 Task: Use the formula "XIRR" in spreadsheet "Project portfolio".
Action: Mouse pressed left at (241, 243)
Screenshot: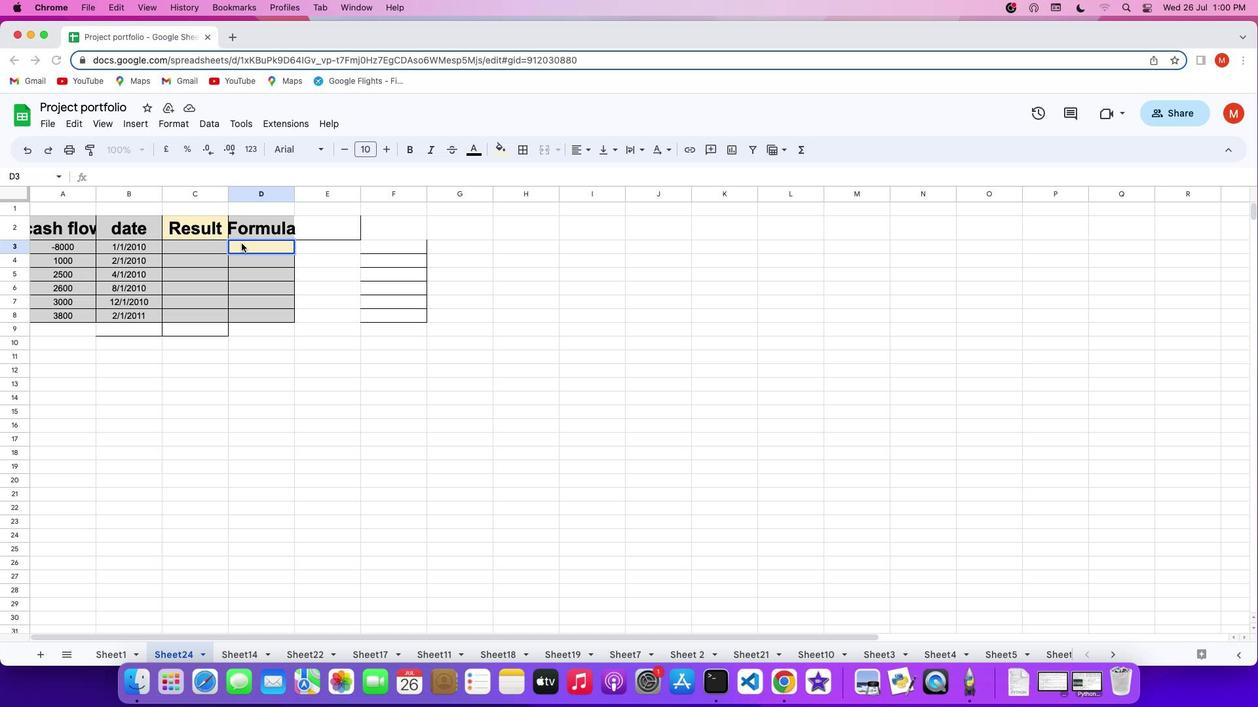 
Action: Mouse pressed left at (241, 243)
Screenshot: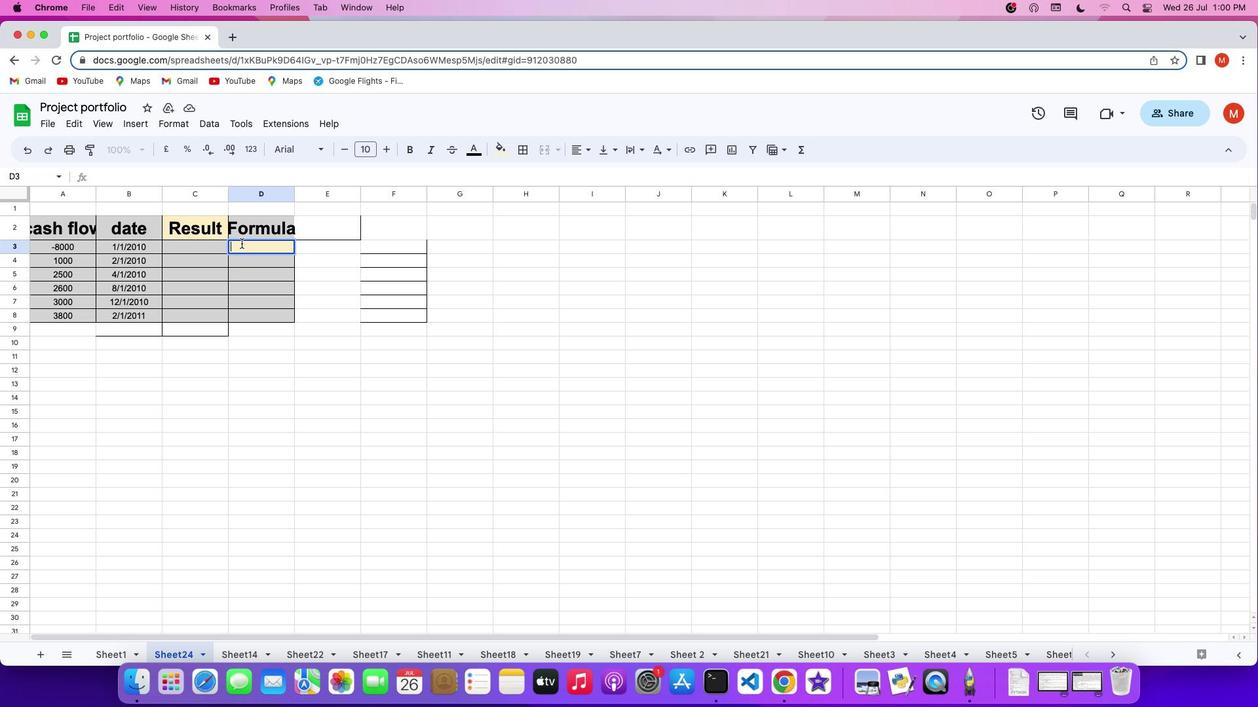
Action: Mouse moved to (241, 245)
Screenshot: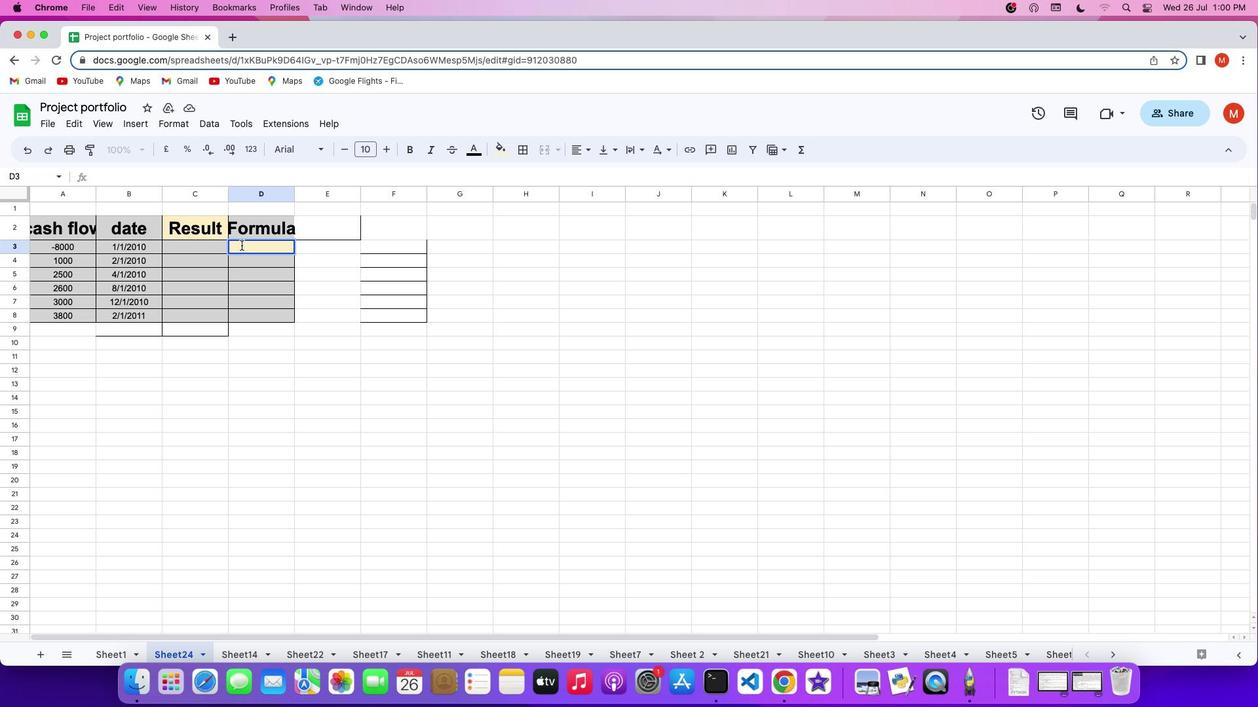 
Action: Key pressed '='
Screenshot: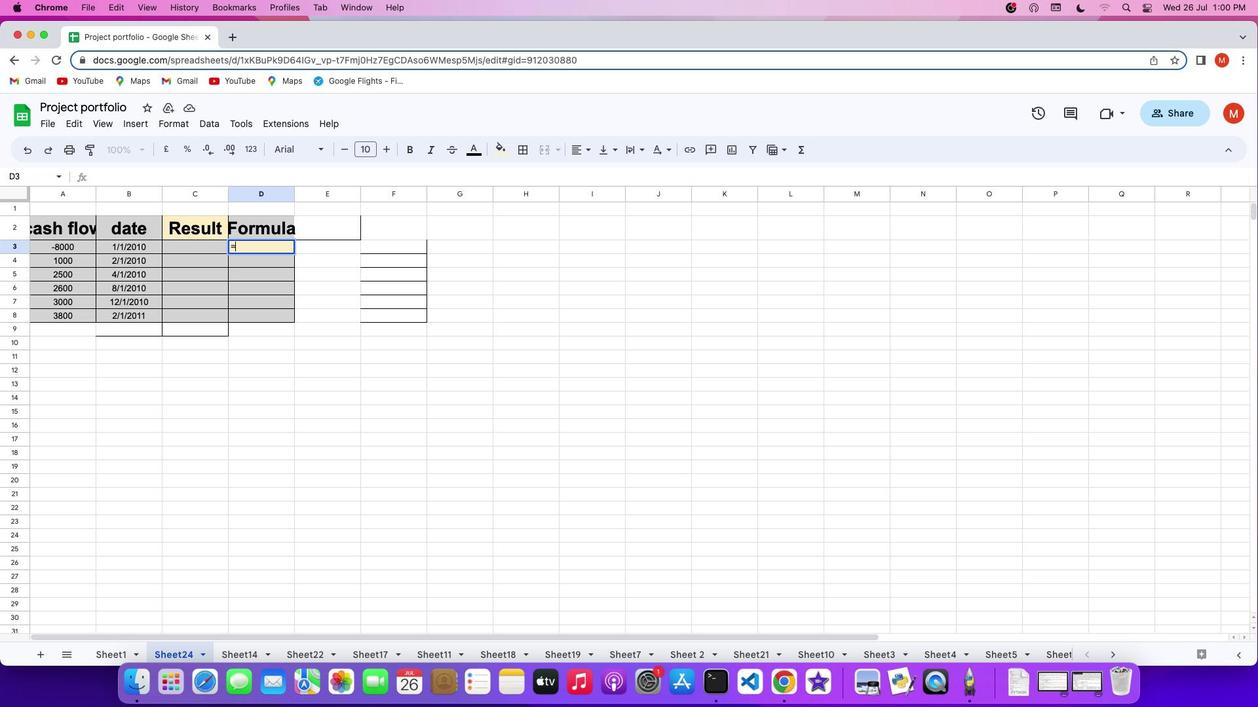
Action: Mouse moved to (800, 154)
Screenshot: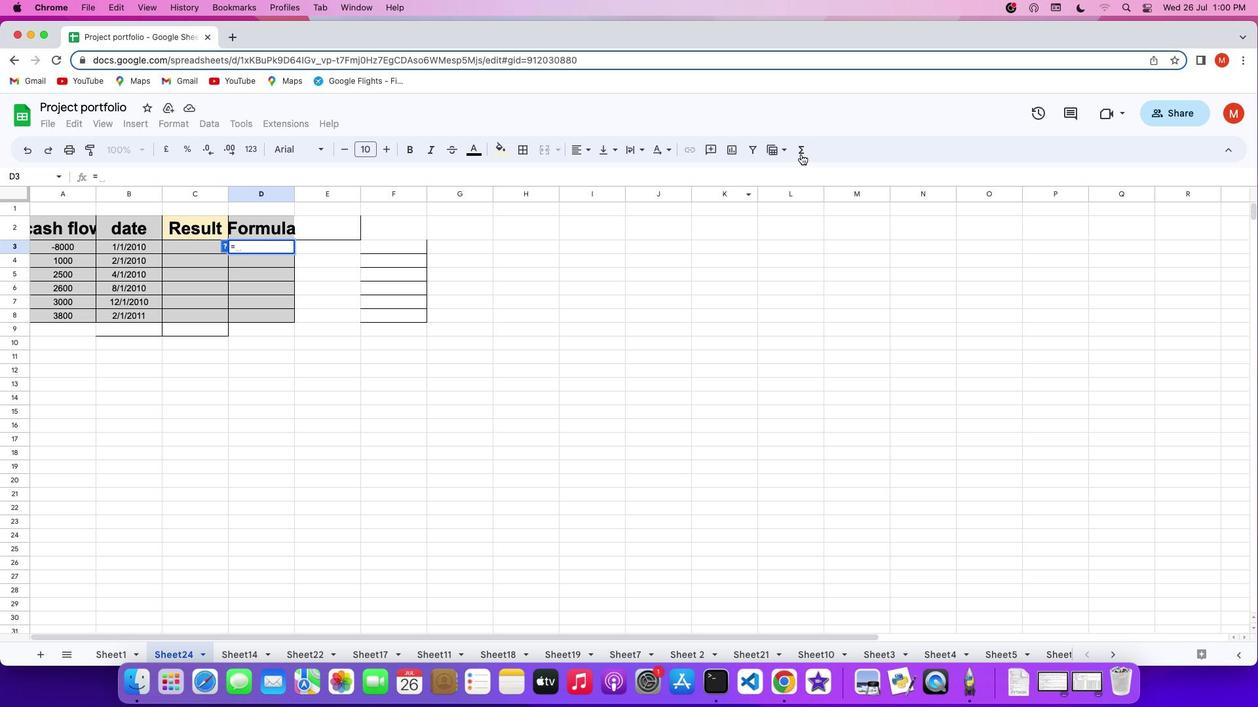 
Action: Mouse pressed left at (800, 154)
Screenshot: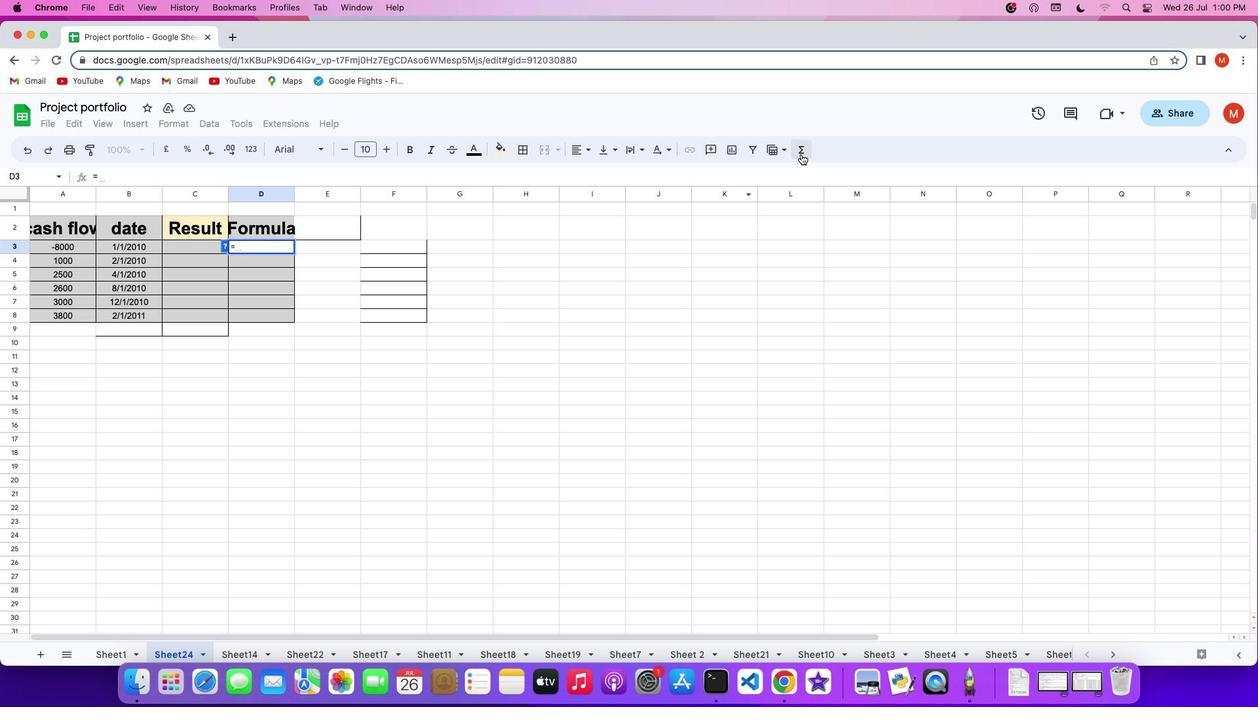 
Action: Mouse moved to (1002, 549)
Screenshot: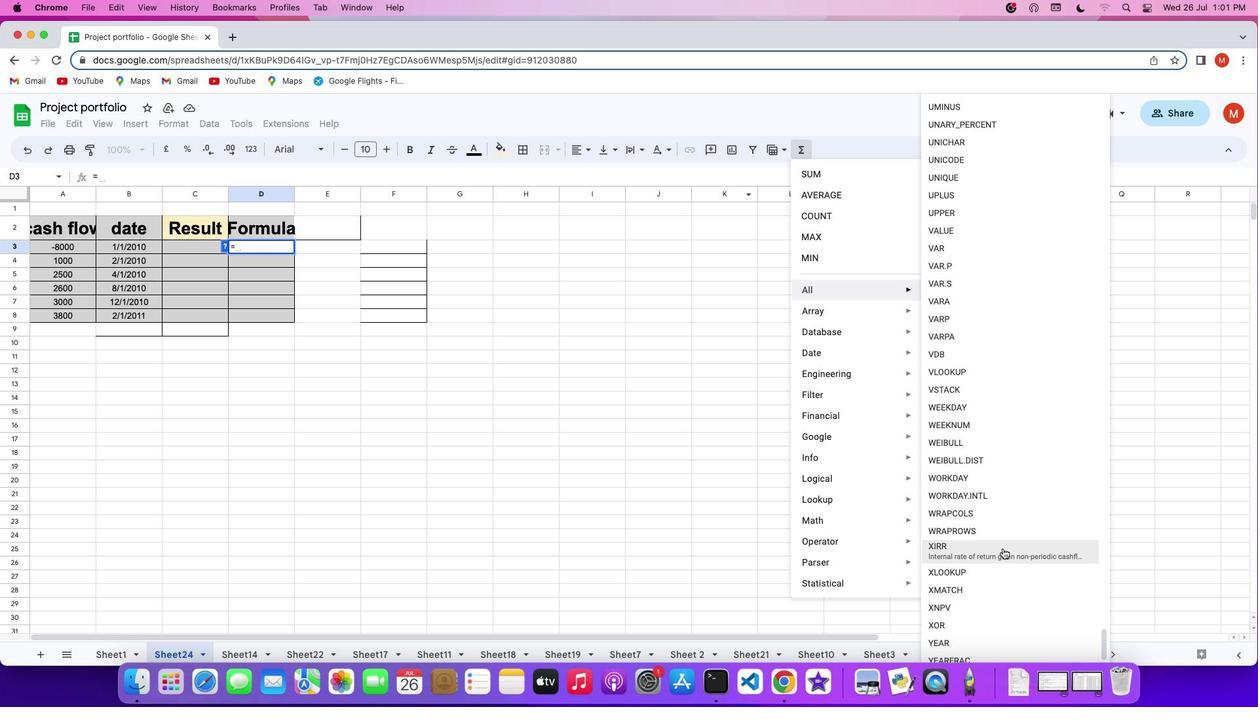 
Action: Mouse pressed left at (1002, 549)
Screenshot: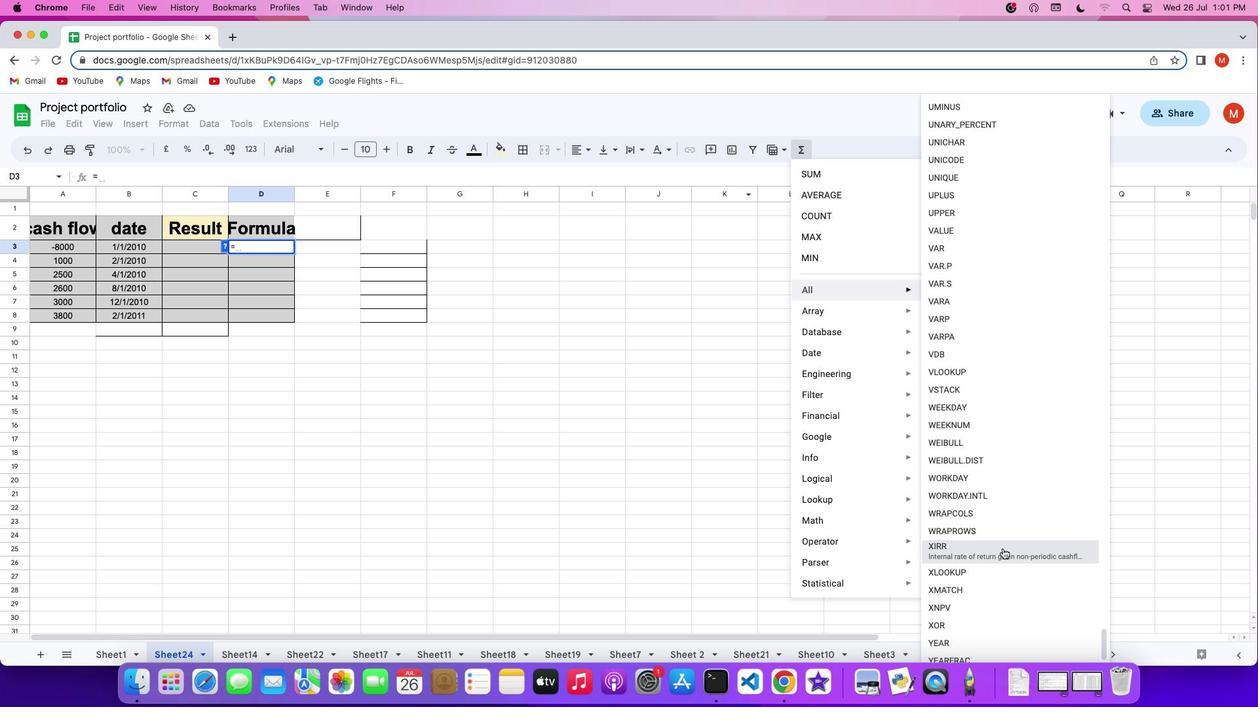 
Action: Mouse moved to (83, 246)
Screenshot: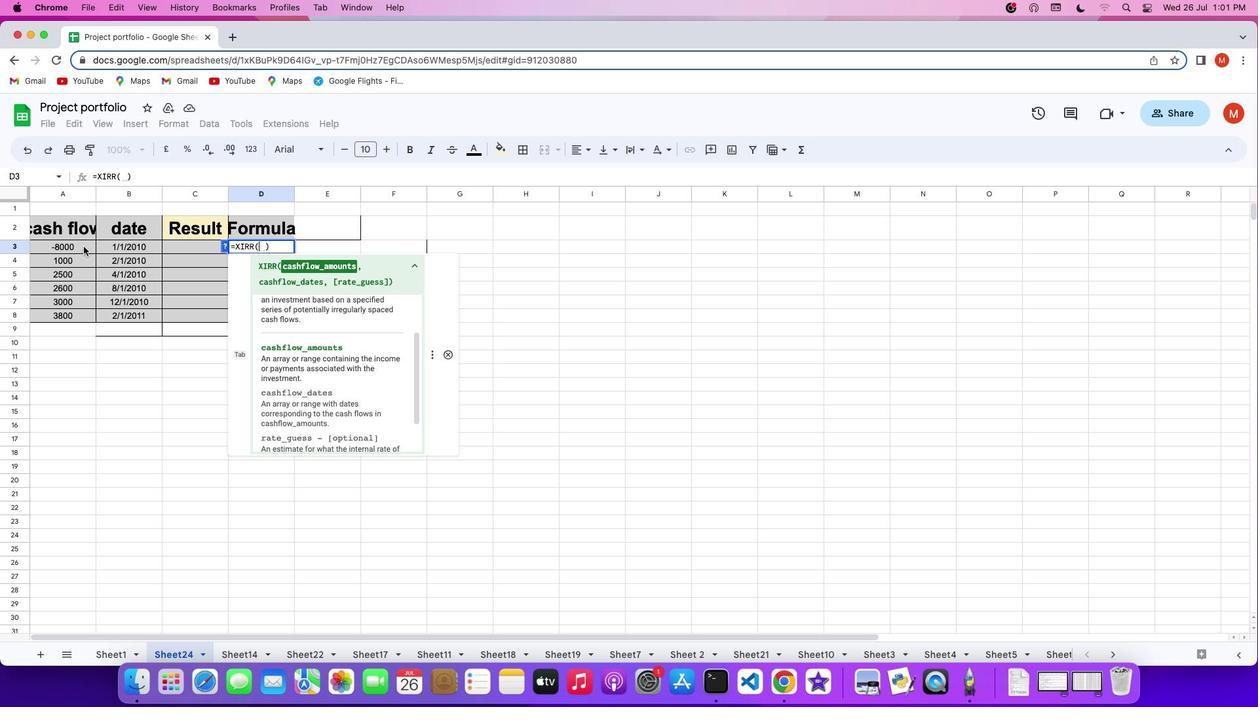 
Action: Mouse pressed left at (83, 246)
Screenshot: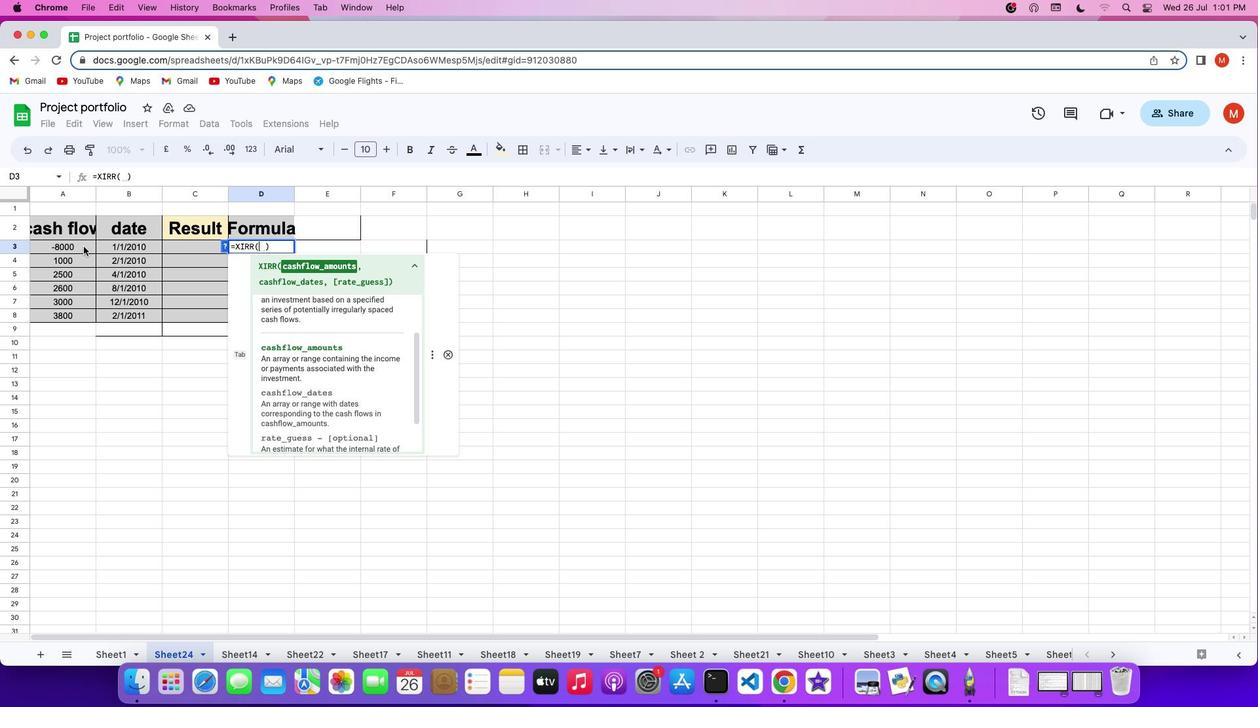 
Action: Mouse moved to (79, 310)
Screenshot: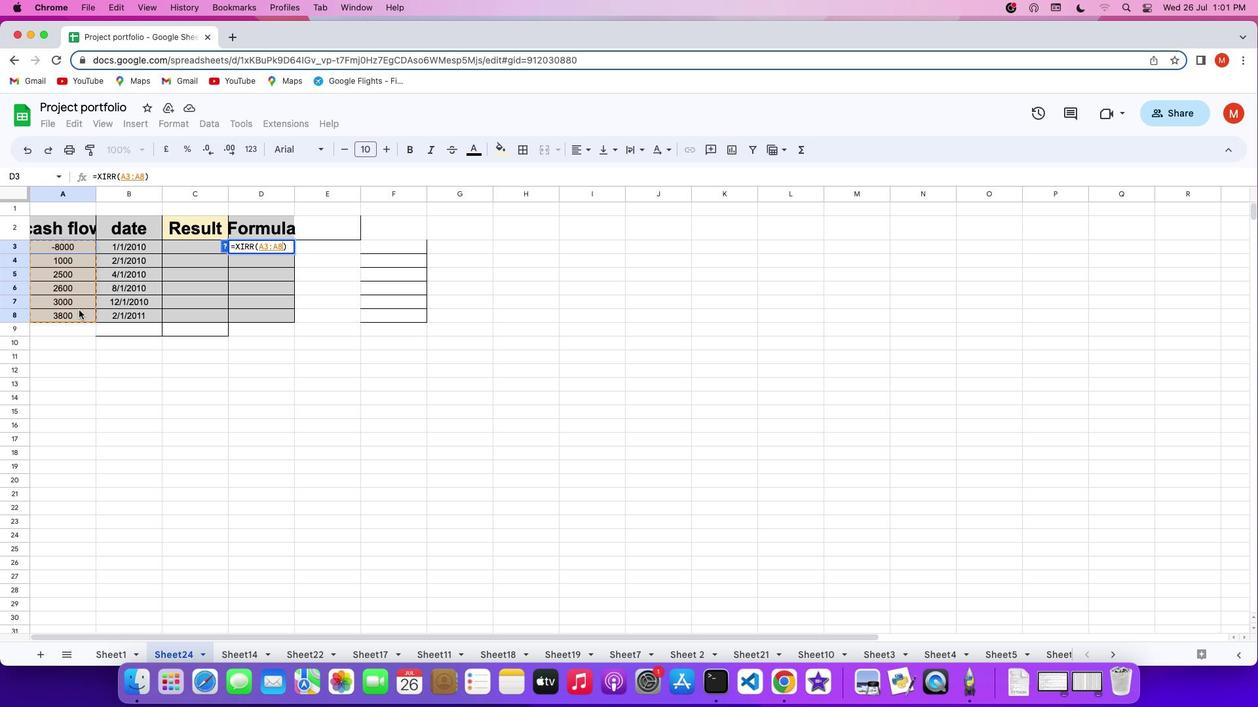 
Action: Key pressed ','
Screenshot: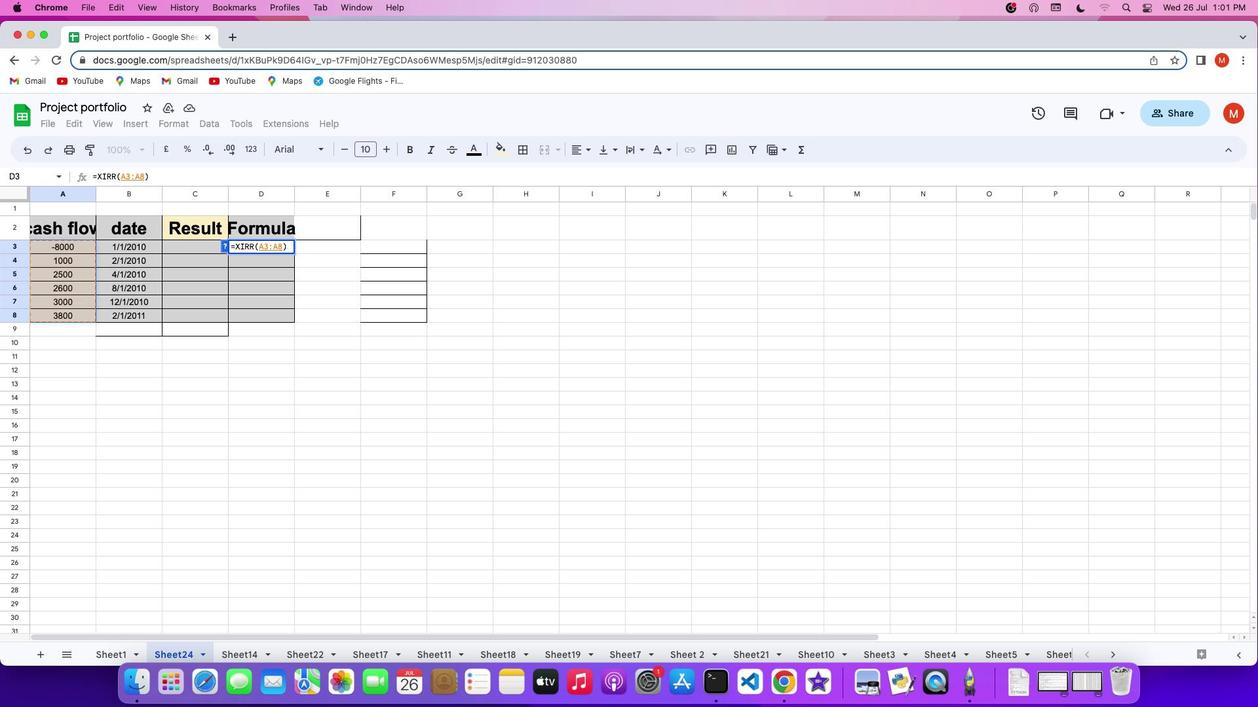 
Action: Mouse moved to (150, 245)
Screenshot: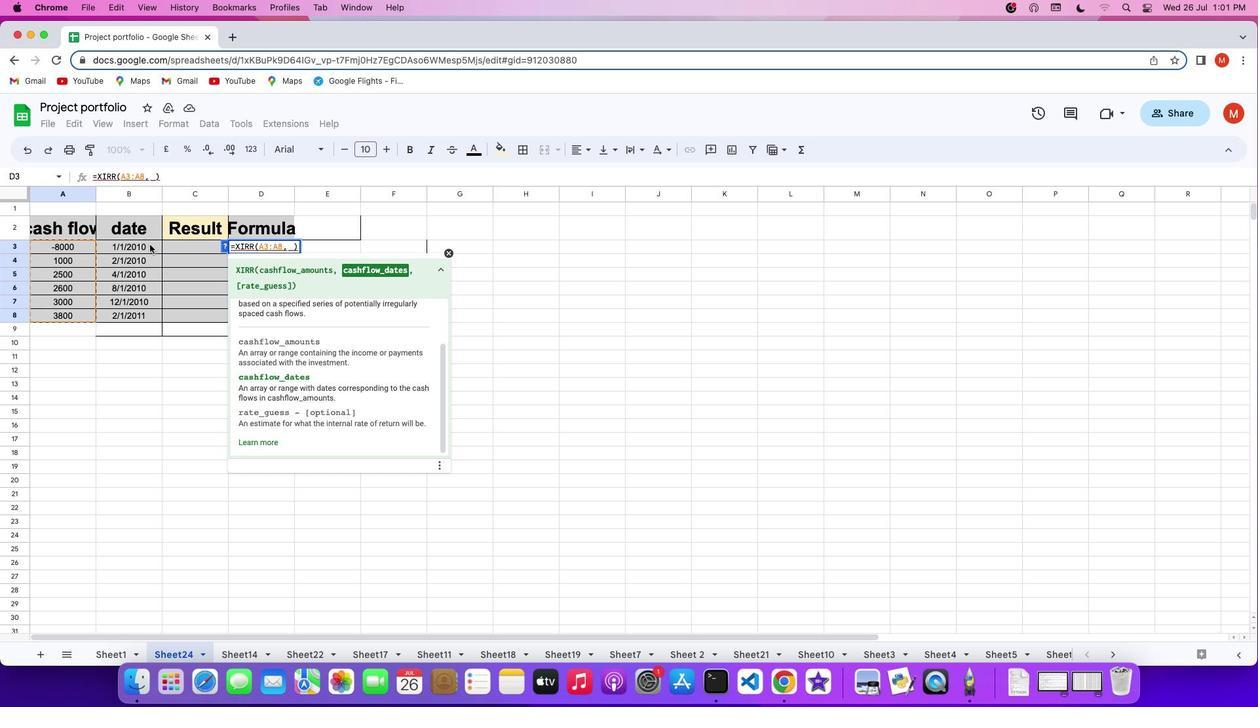 
Action: Mouse pressed left at (150, 245)
Screenshot: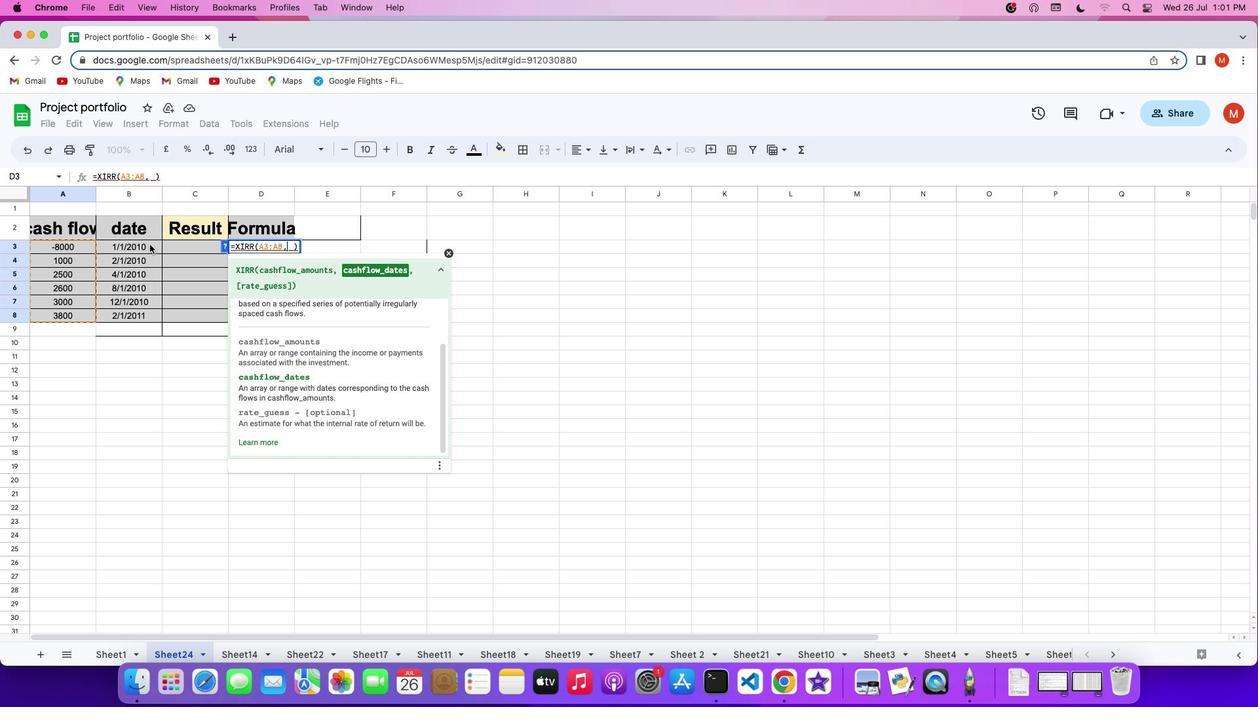 
Action: Mouse moved to (154, 316)
Screenshot: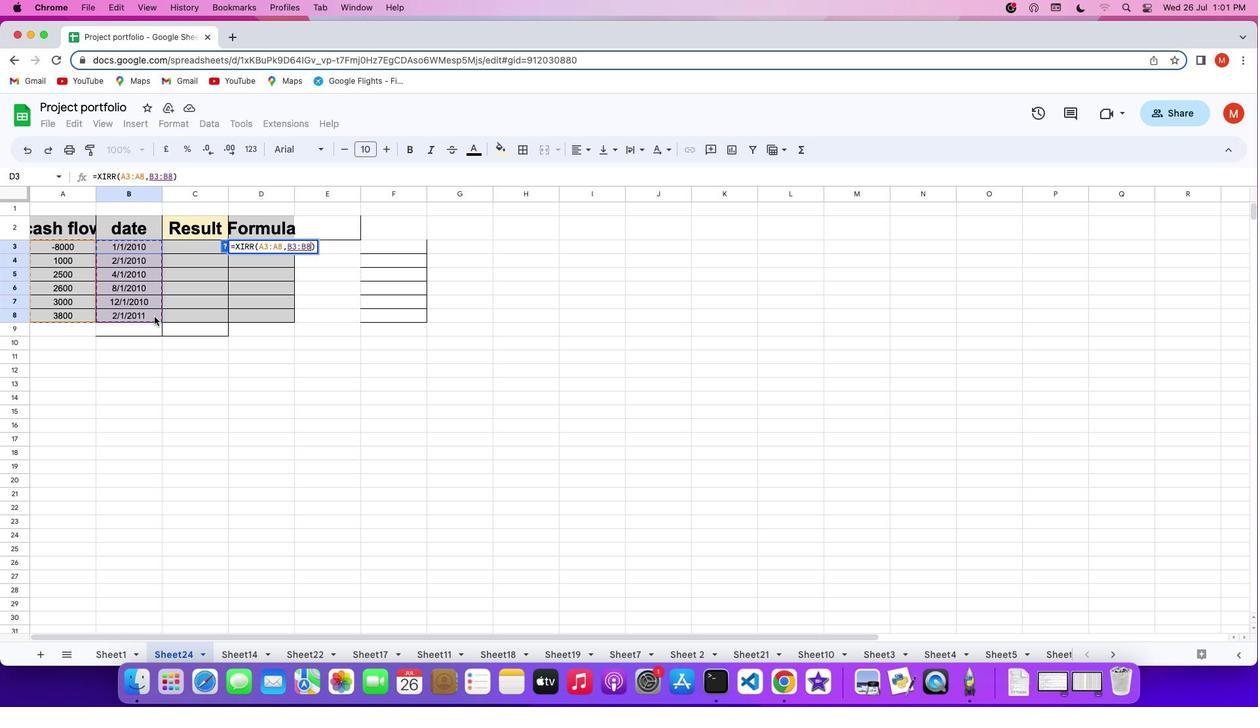 
Action: Key pressed ',''1'Key.shift_r'%'Key.enter
Screenshot: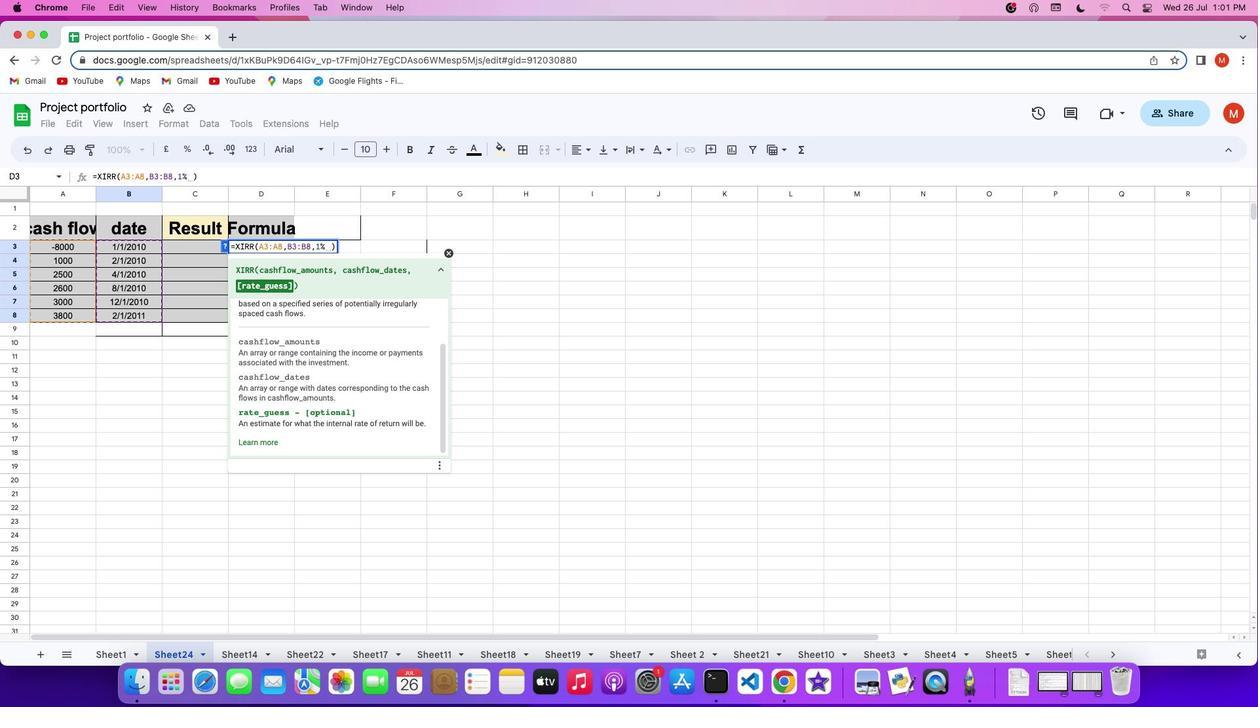 
